 Task: Invite Team Member Softage.1@softage.net to Workspace Employer Branding. Invite Team Member Softage.2@softage.net to Workspace Employer Branding. Invite Team Member Softage.3@softage.net to Workspace Employer Branding. Invite Team Member Softage.4@softage.net to Workspace Employer Branding
Action: Mouse moved to (1022, 142)
Screenshot: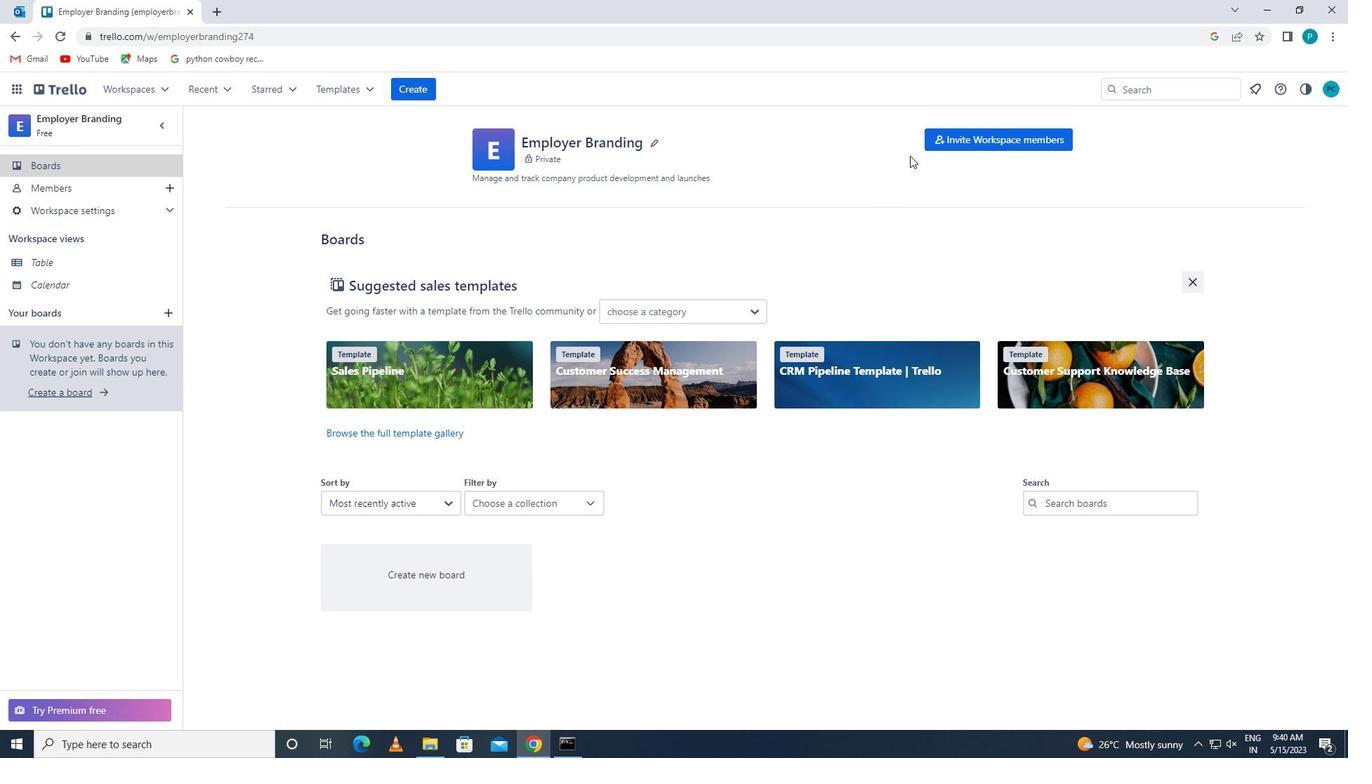 
Action: Mouse pressed left at (1022, 142)
Screenshot: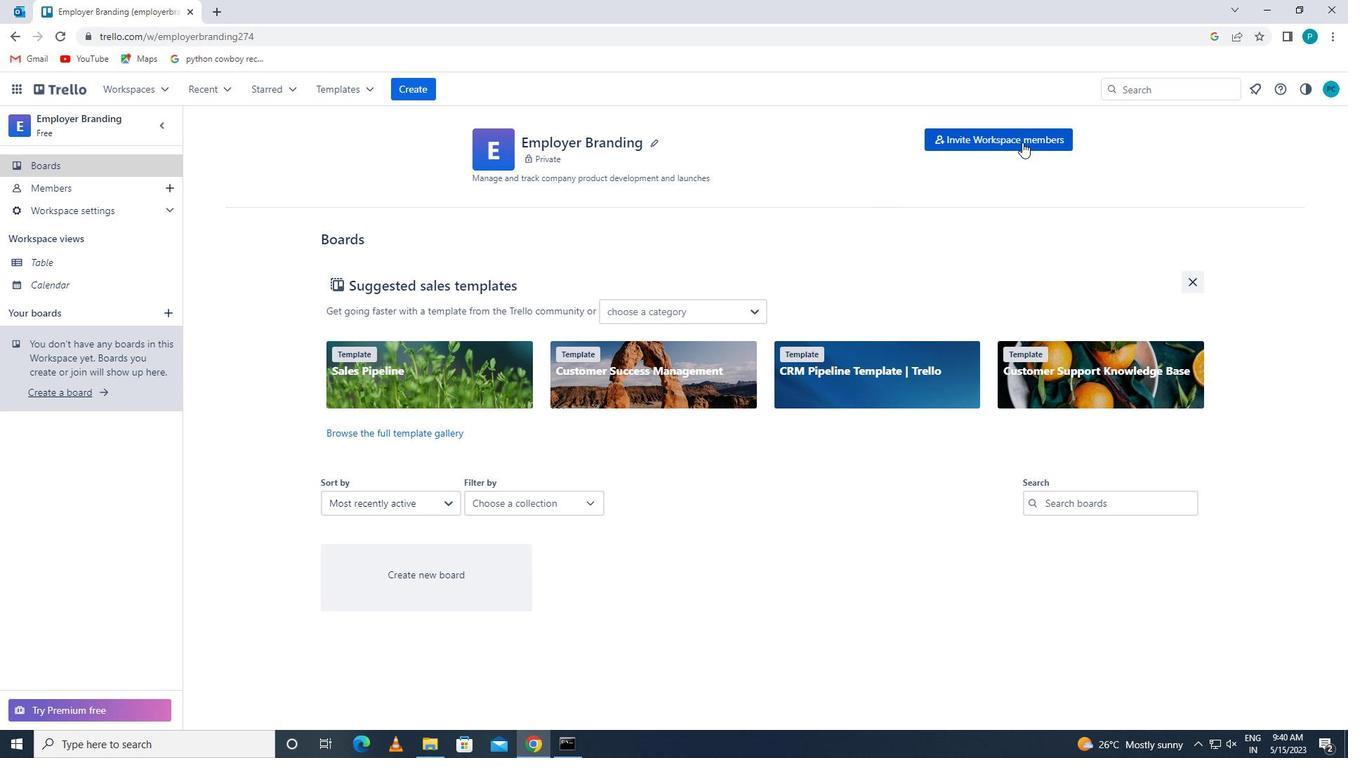 
Action: Mouse moved to (573, 396)
Screenshot: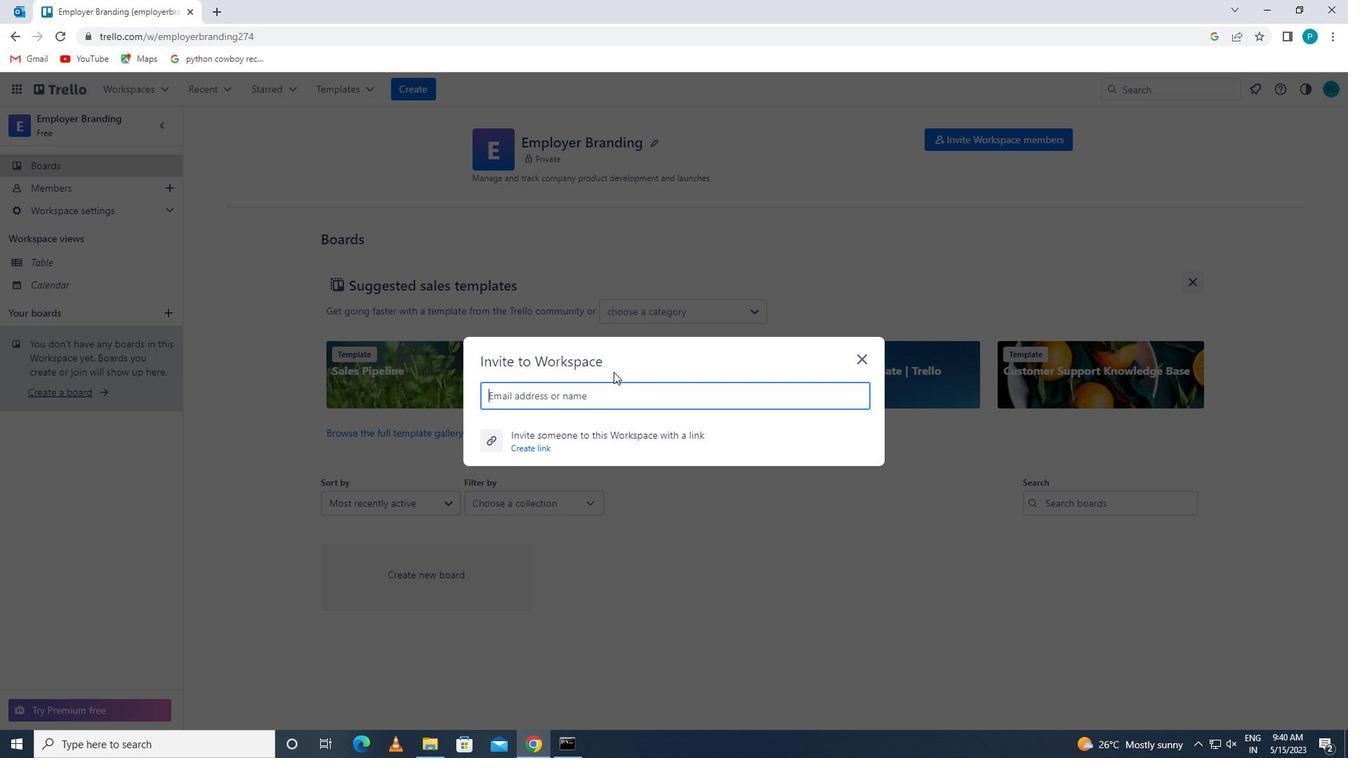 
Action: Mouse pressed left at (573, 396)
Screenshot: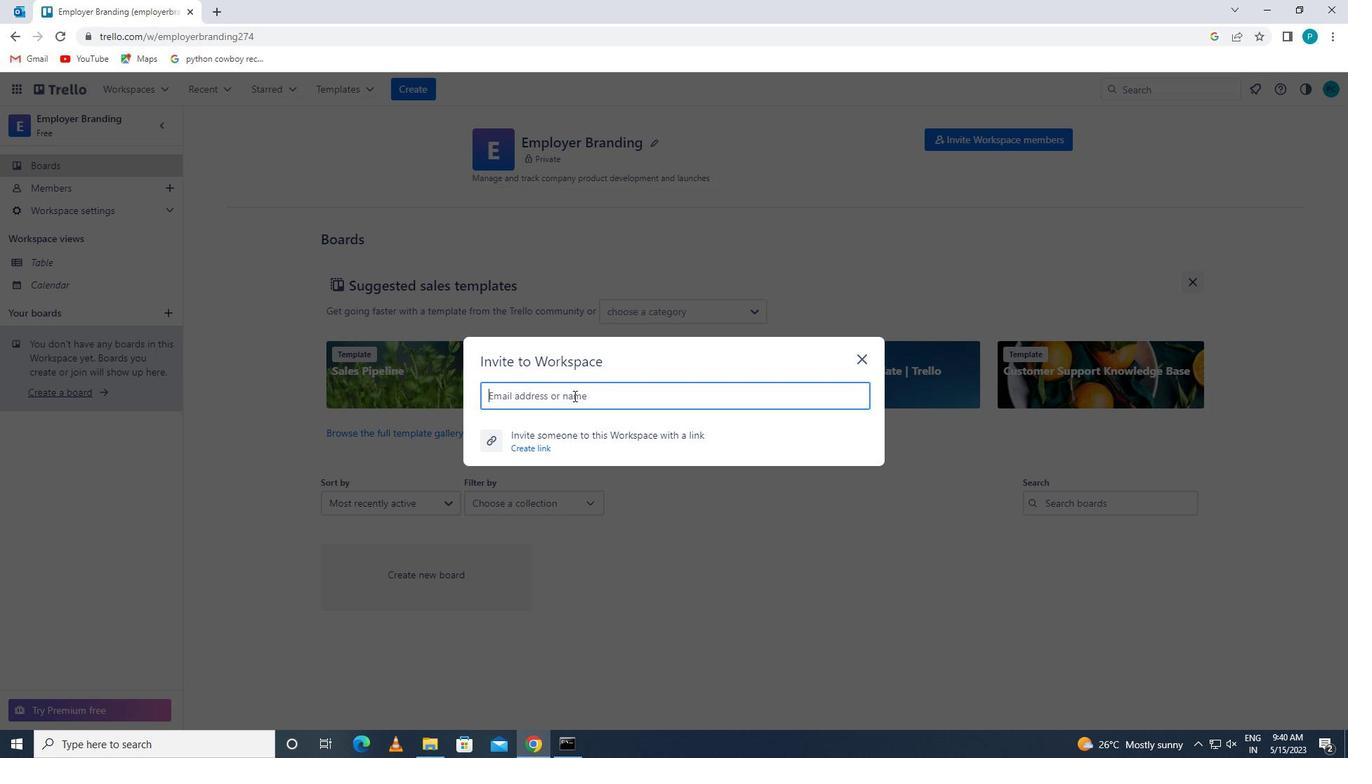 
Action: Key pressed <Key.caps_lock>s<Key.caps_lock>oftage.<Key.backspace><Key.backspace><Key.backspace><Key.backspace><Key.backspace><Key.backspace><Key.backspace><Key.backspace><Key.backspace><Key.backspace><Key.backspace><Key.backspace><Key.backspace>s<Key.caps_lock>oftage.1<Key.shift>@SOFTAGE.NET
Screenshot: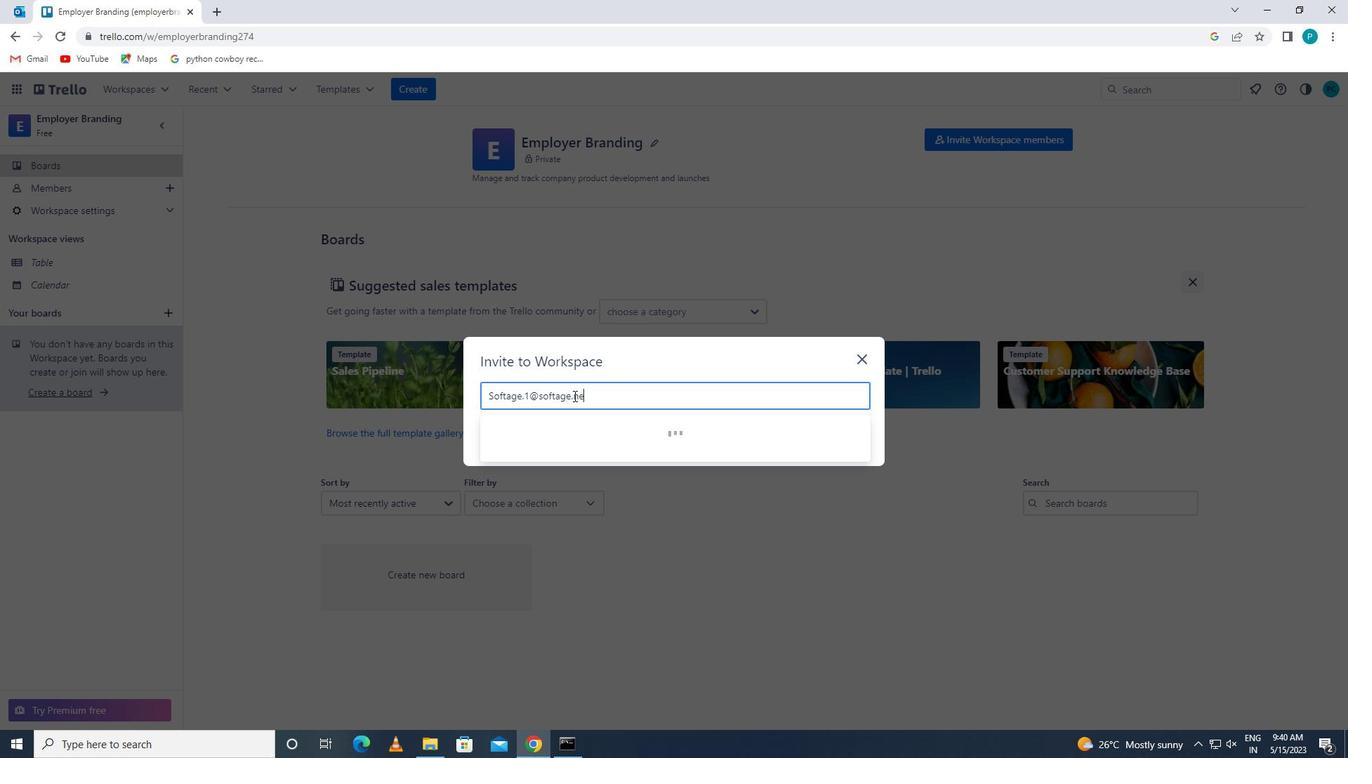 
Action: Mouse moved to (554, 429)
Screenshot: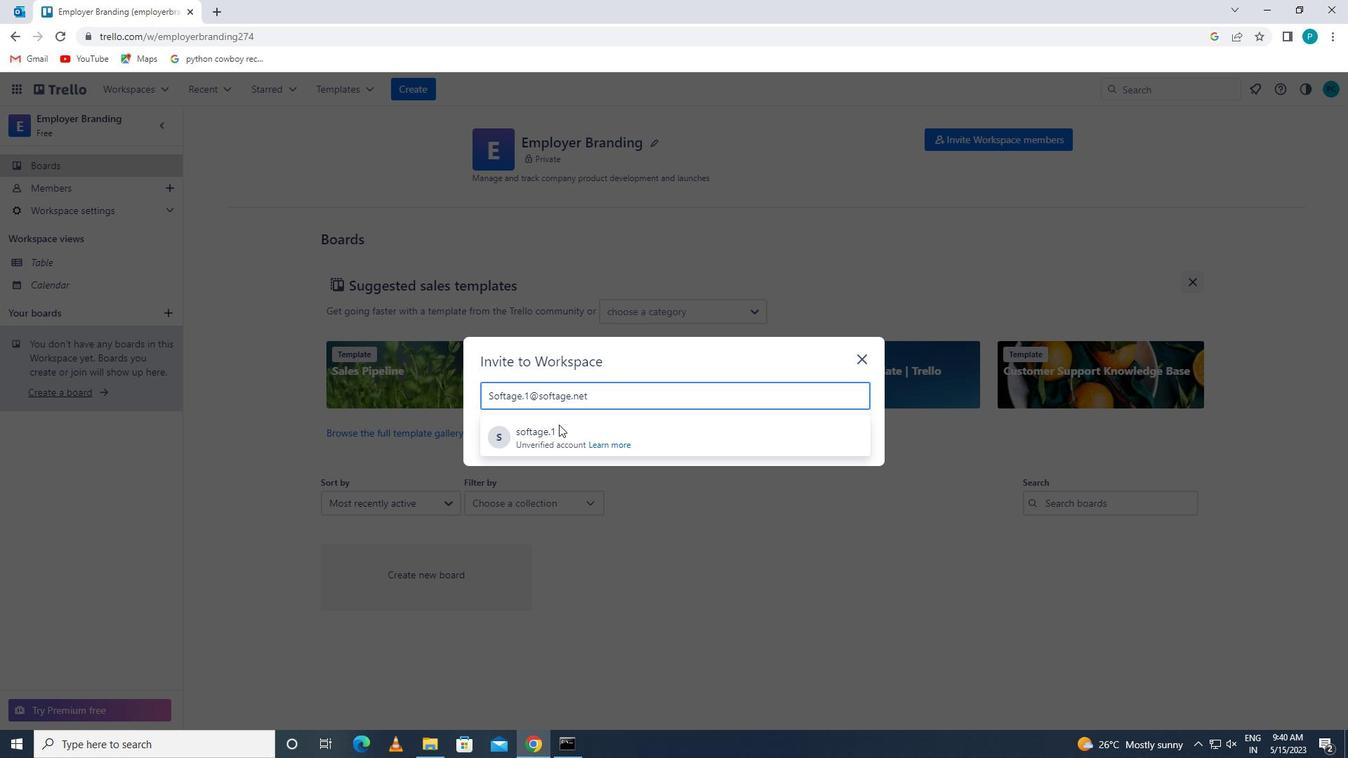 
Action: Mouse pressed left at (554, 429)
Screenshot: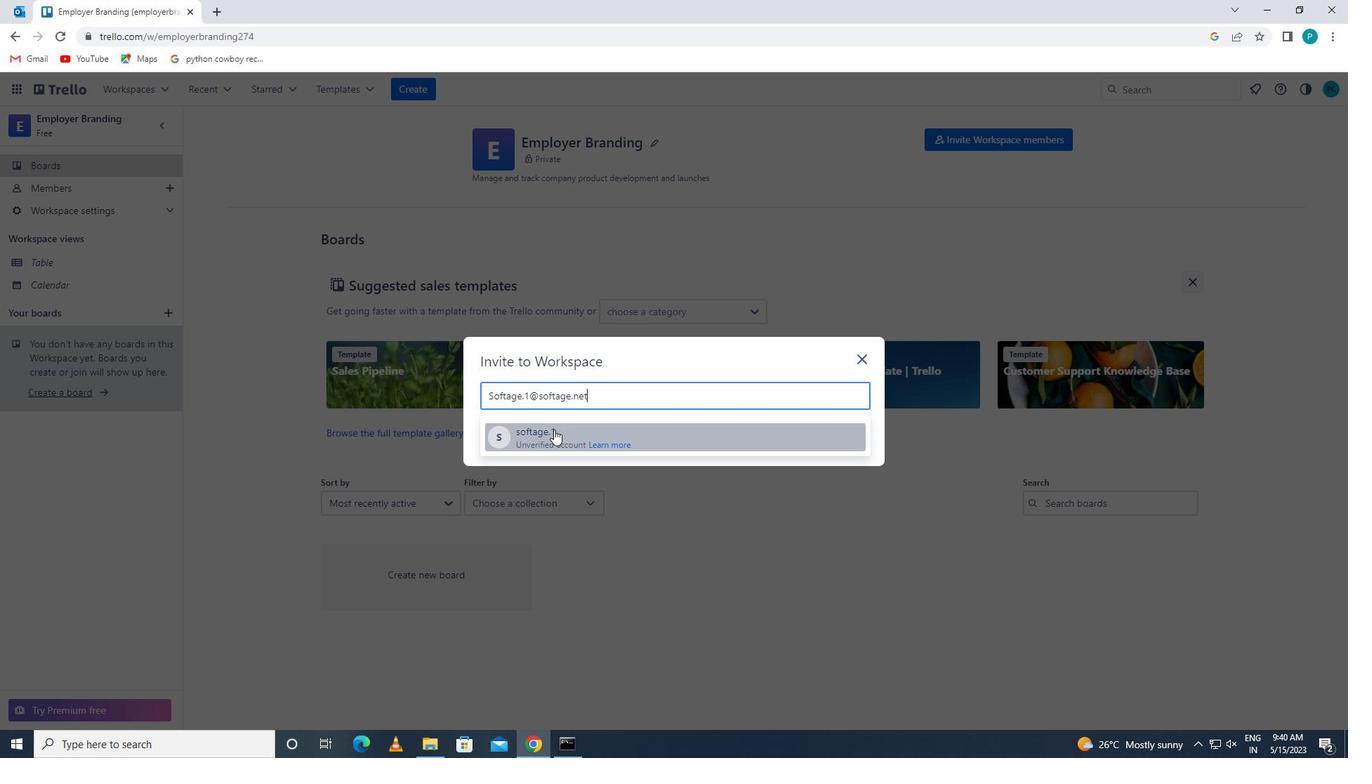 
Action: Key pressed <Key.caps_lock>S<Key.caps_lock>OFTAGE.2<Key.shift>@SOFTAGE.NET
Screenshot: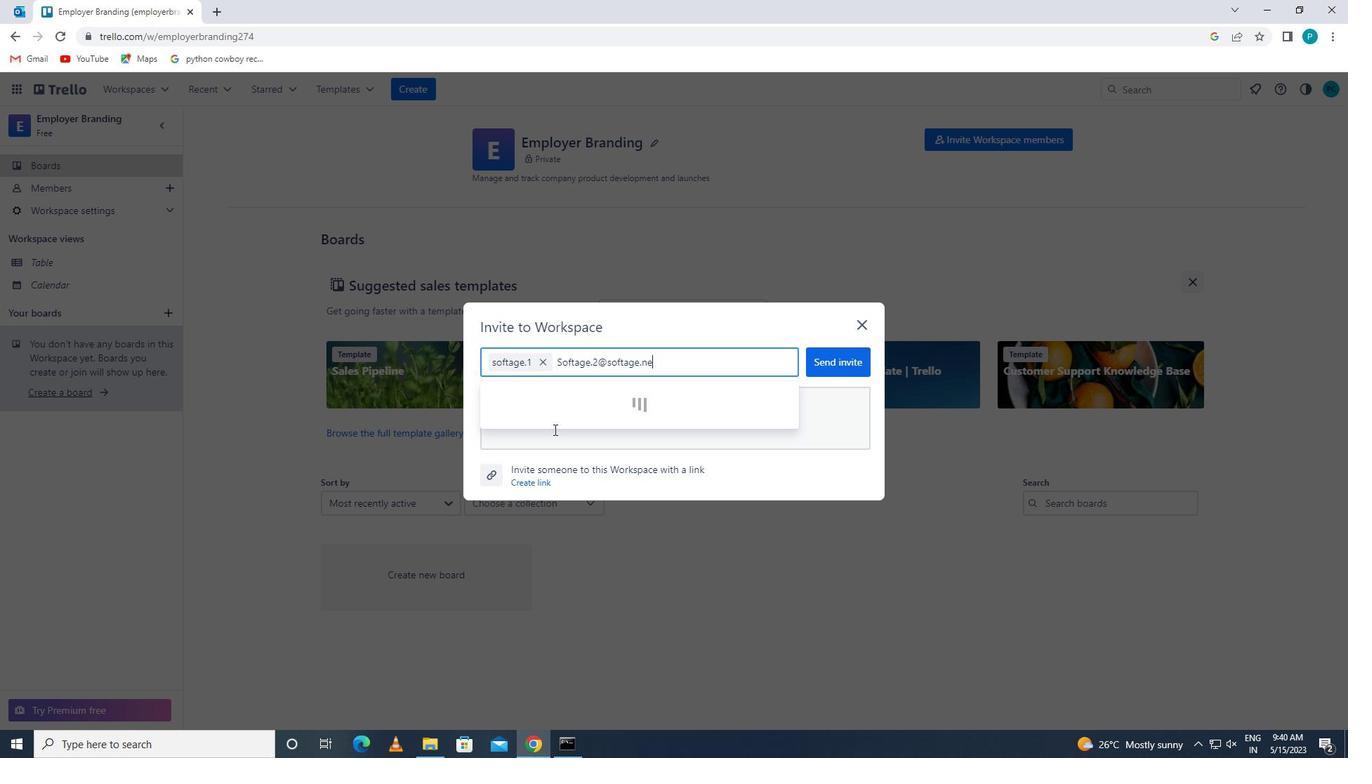 
Action: Mouse moved to (534, 400)
Screenshot: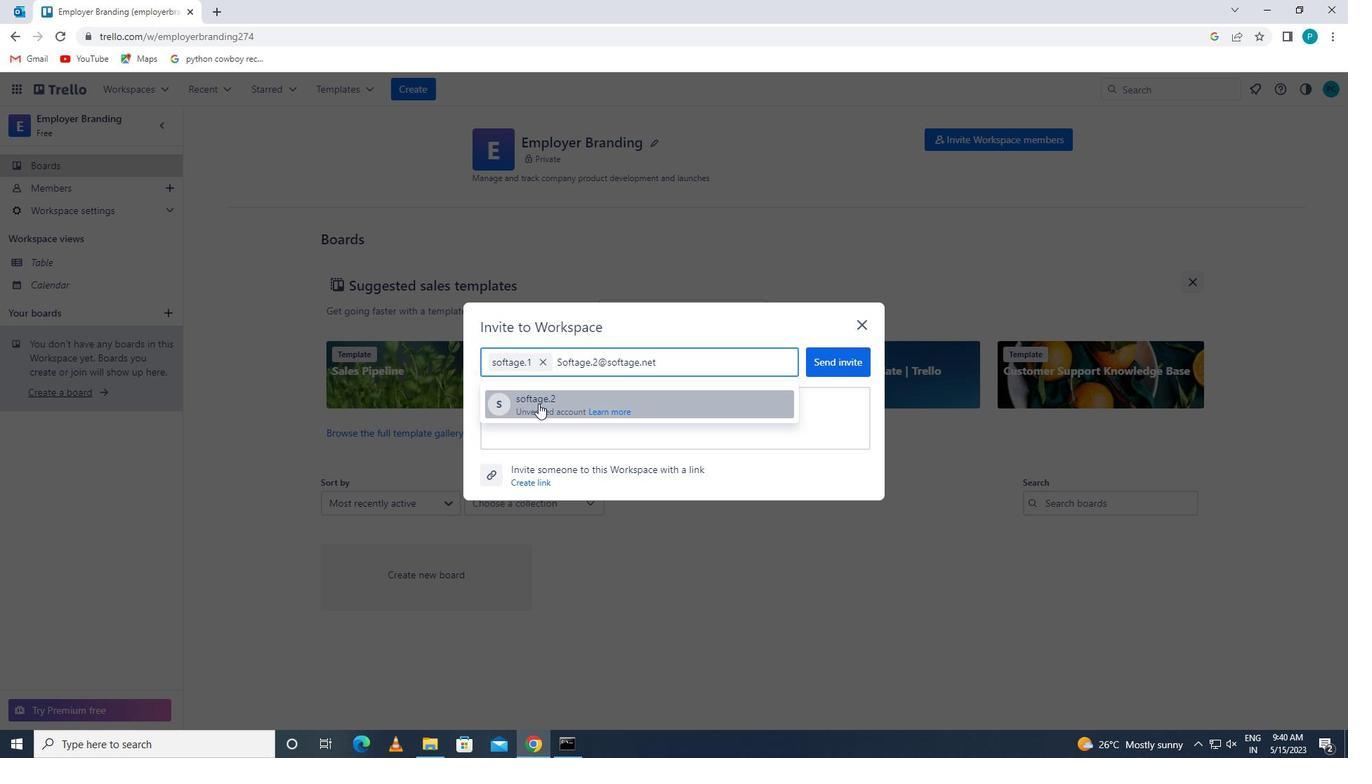 
Action: Mouse pressed left at (534, 400)
Screenshot: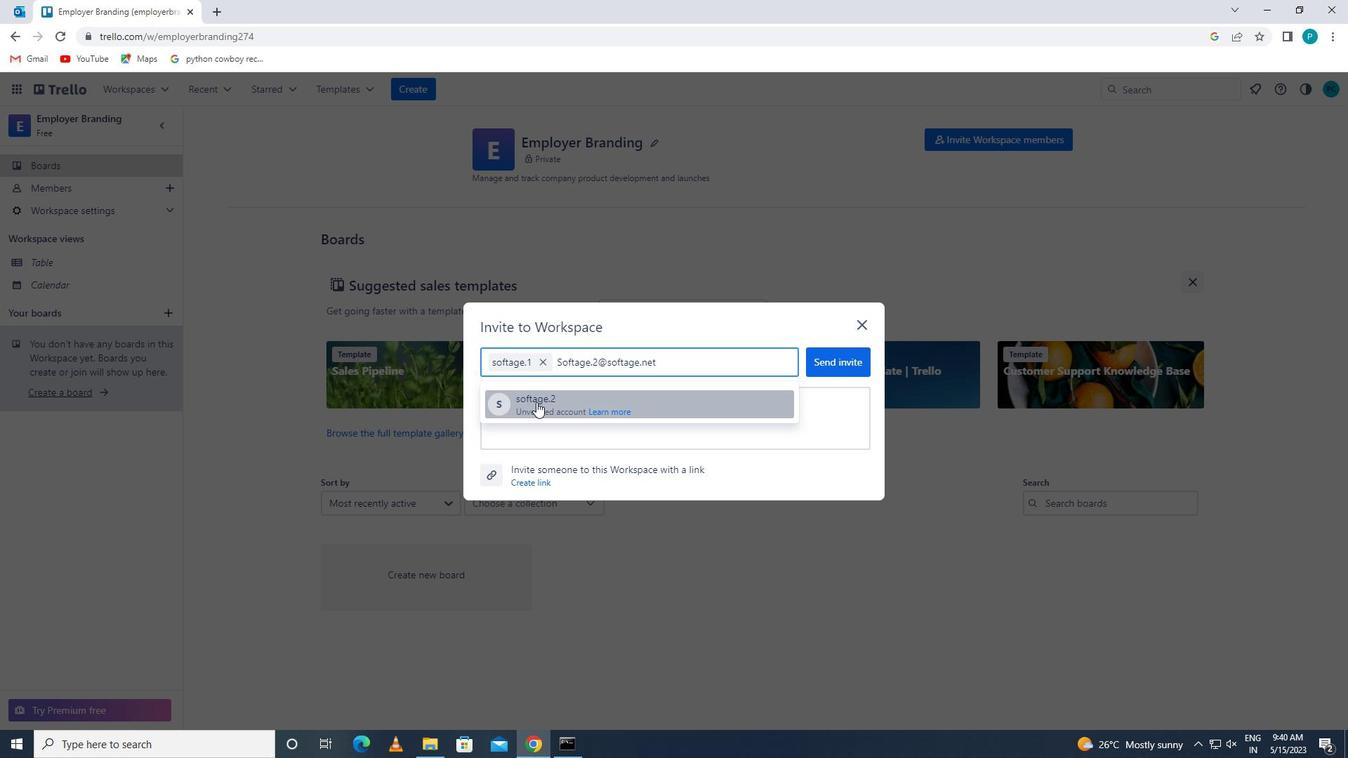 
Action: Mouse moved to (594, 373)
Screenshot: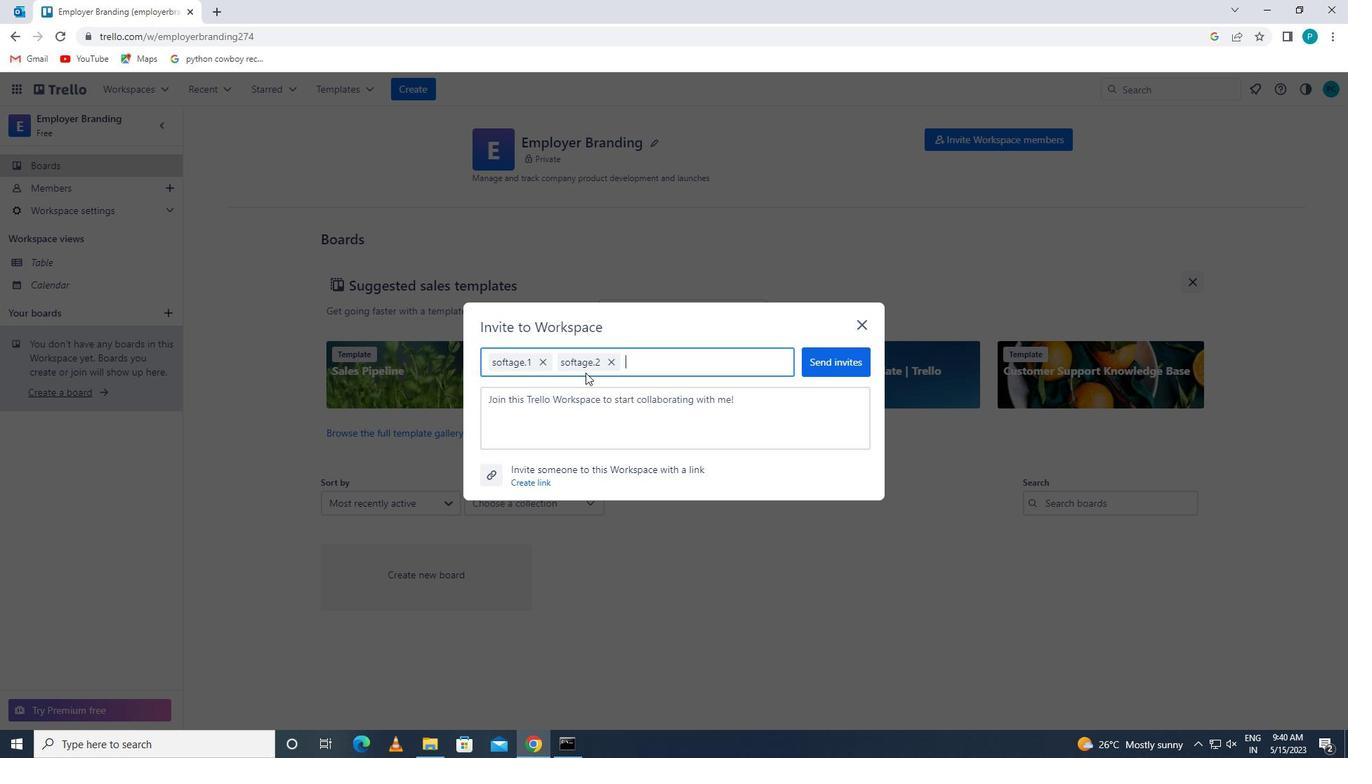 
Action: Key pressed <Key.caps_lock>S<Key.caps_lock>OFTAGE.3<Key.shift>@SOG<Key.backspace>FTAGE.NET
Screenshot: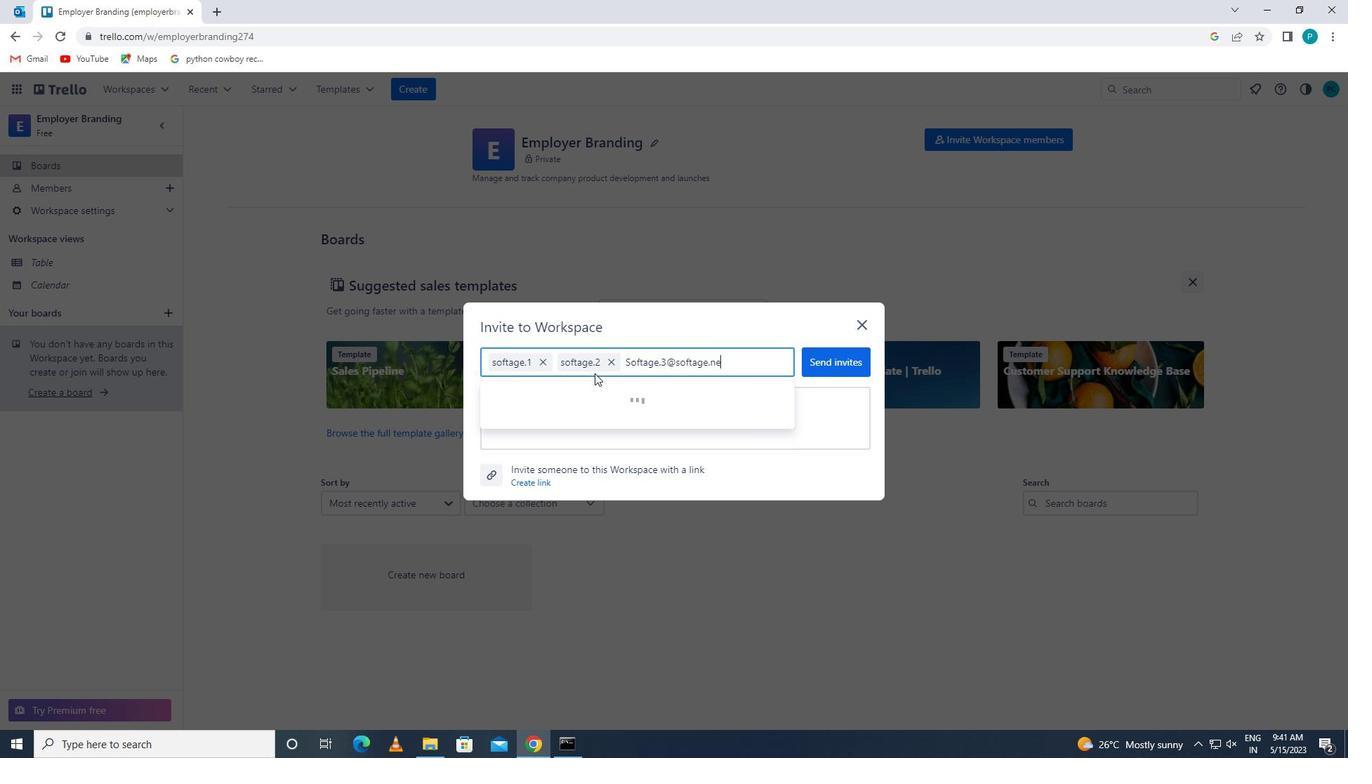 
Action: Mouse moved to (562, 395)
Screenshot: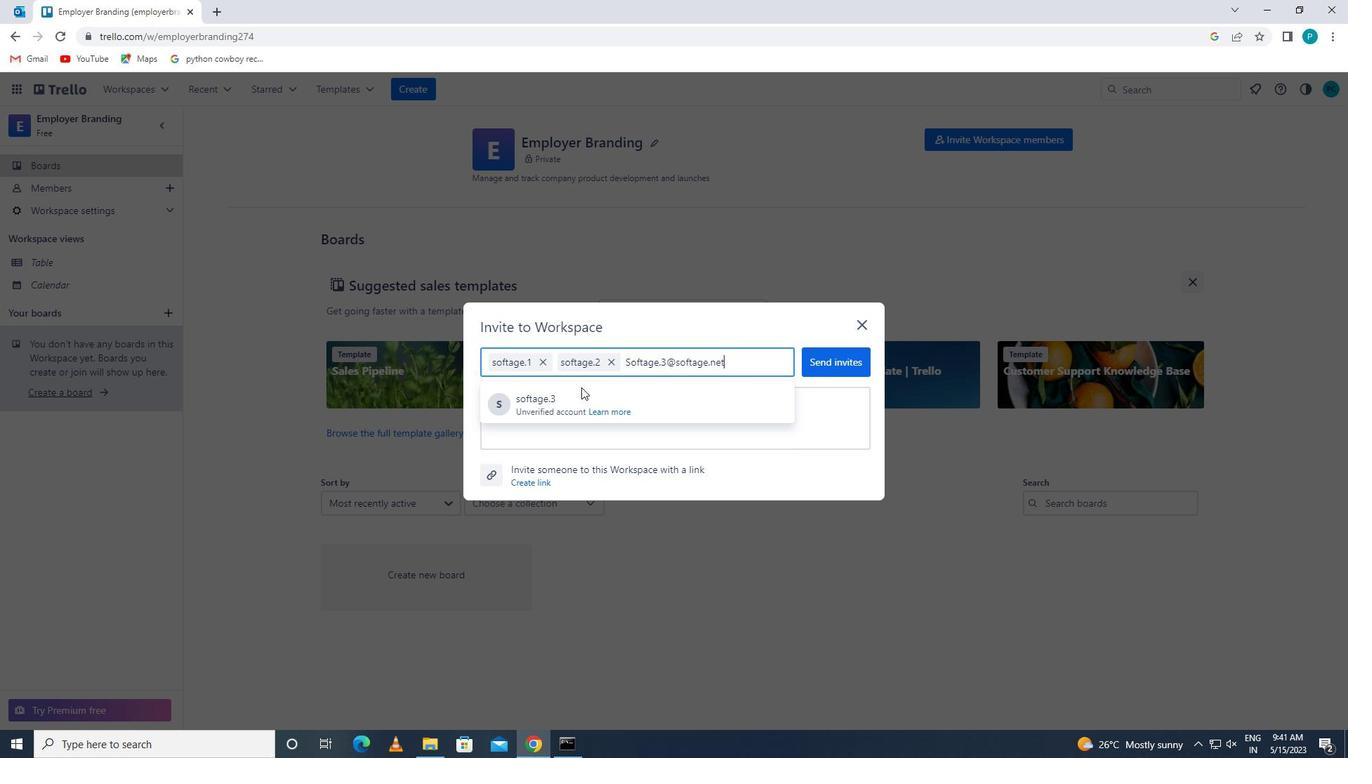 
Action: Mouse pressed left at (562, 395)
Screenshot: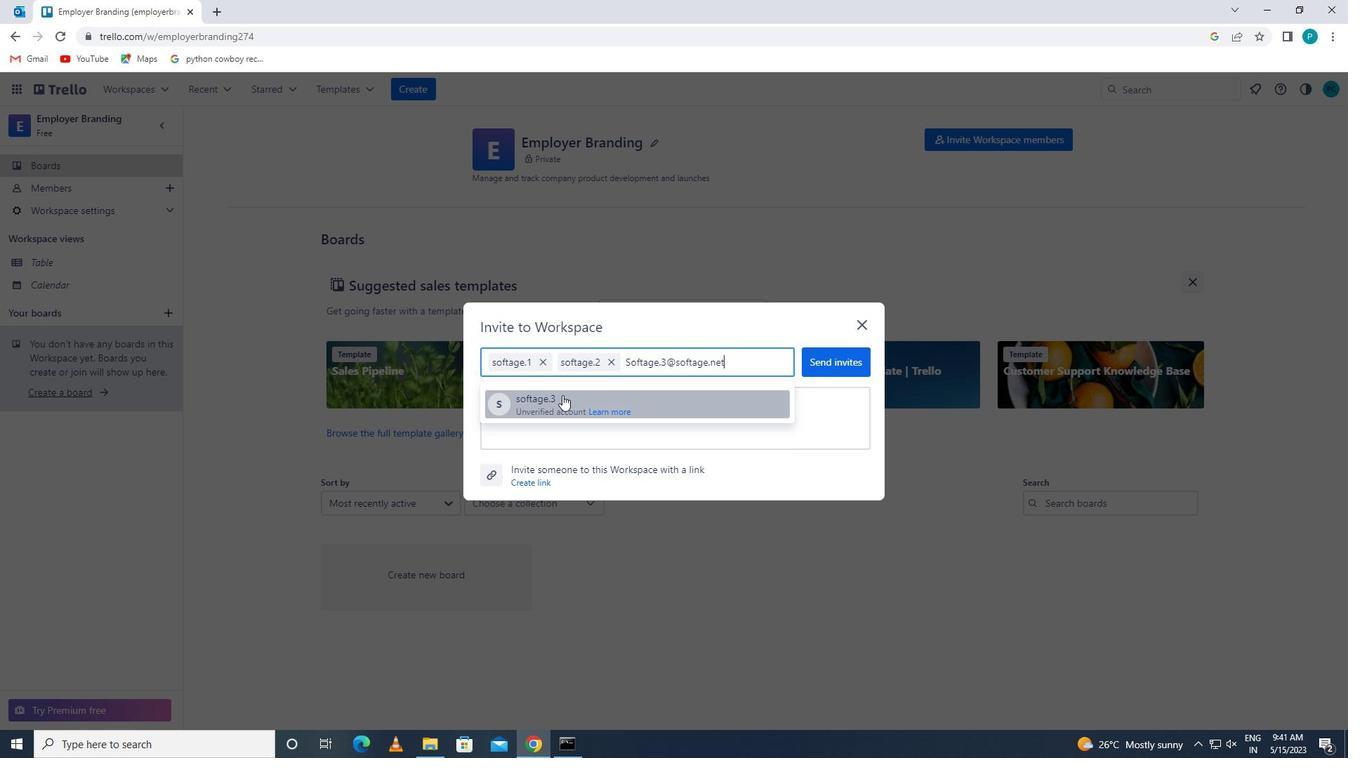 
Action: Key pressed <Key.caps_lock>S<Key.caps_lock>OFTAGE.4<Key.shift>@SOFTAGE.NET
Screenshot: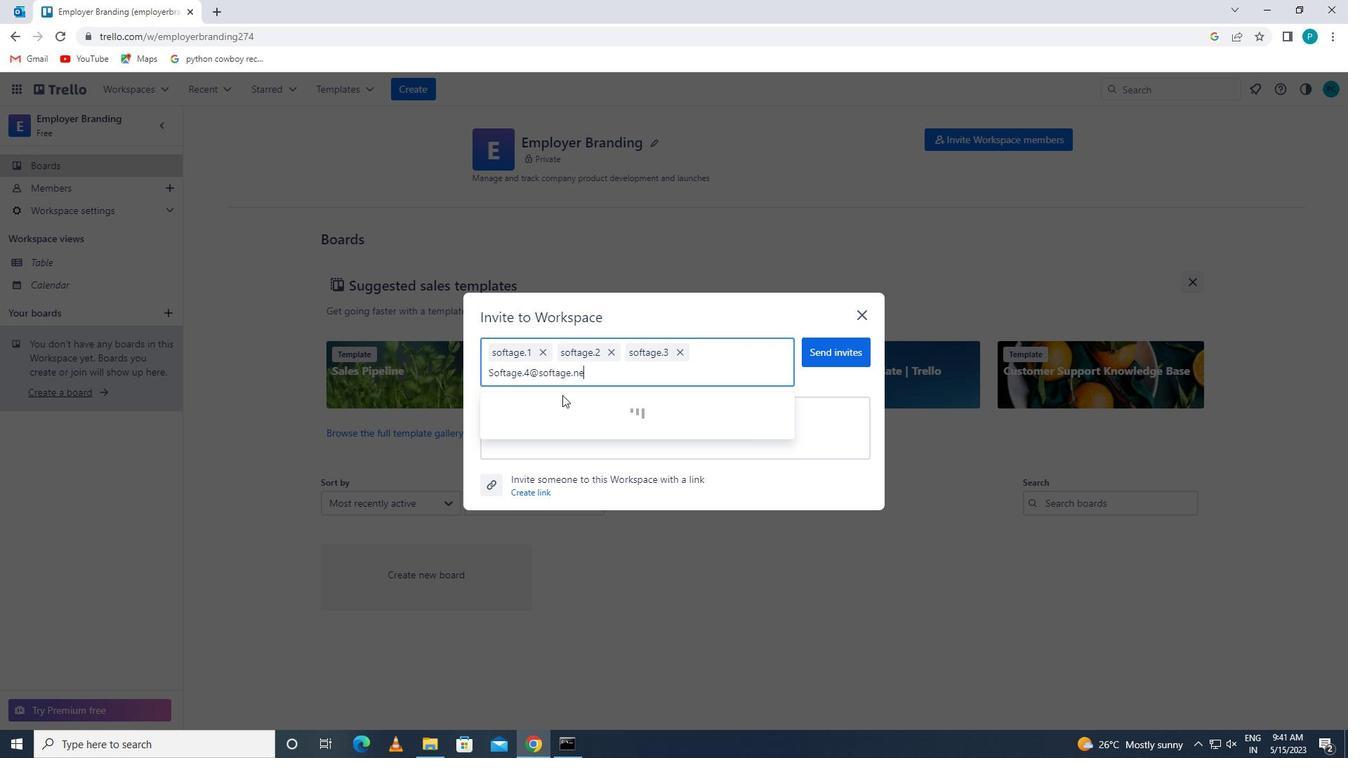 
Action: Mouse moved to (502, 409)
Screenshot: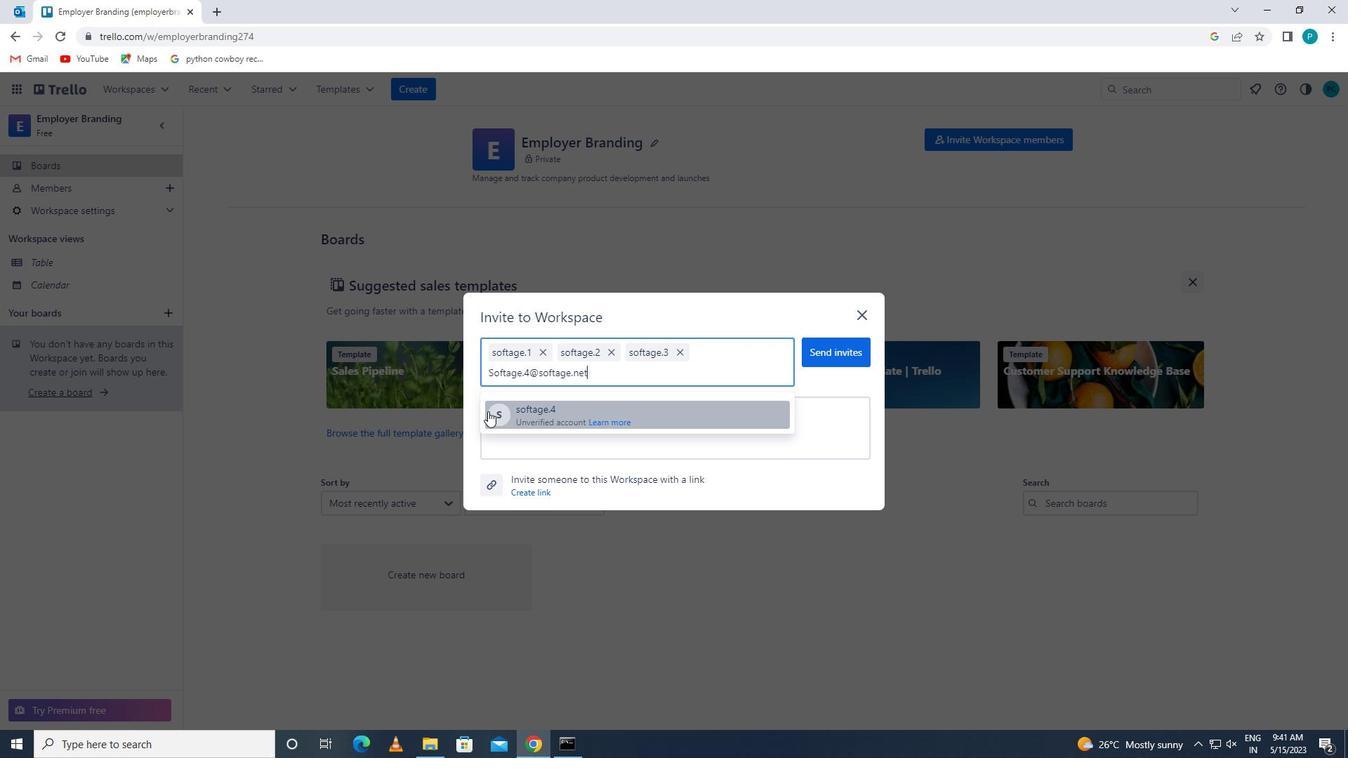 
Action: Mouse pressed left at (502, 409)
Screenshot: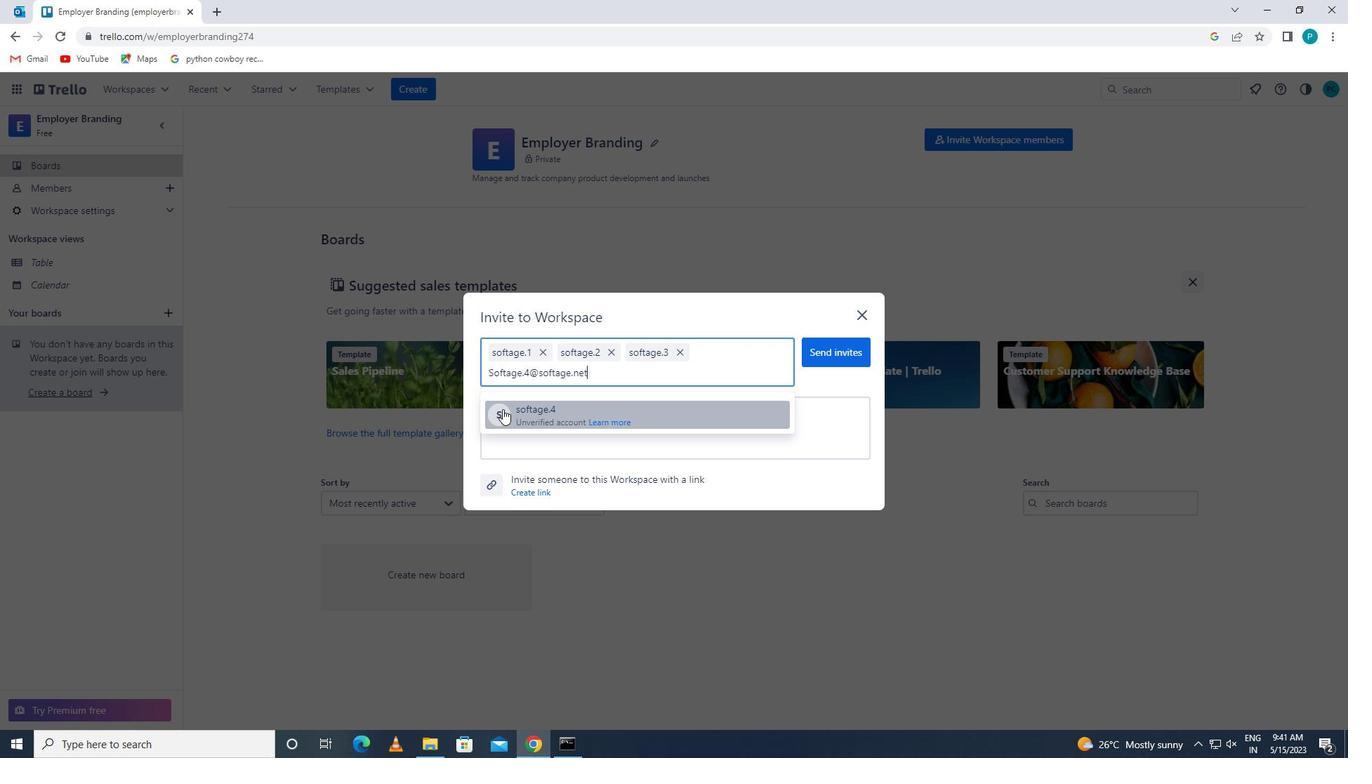 
Action: Mouse moved to (858, 349)
Screenshot: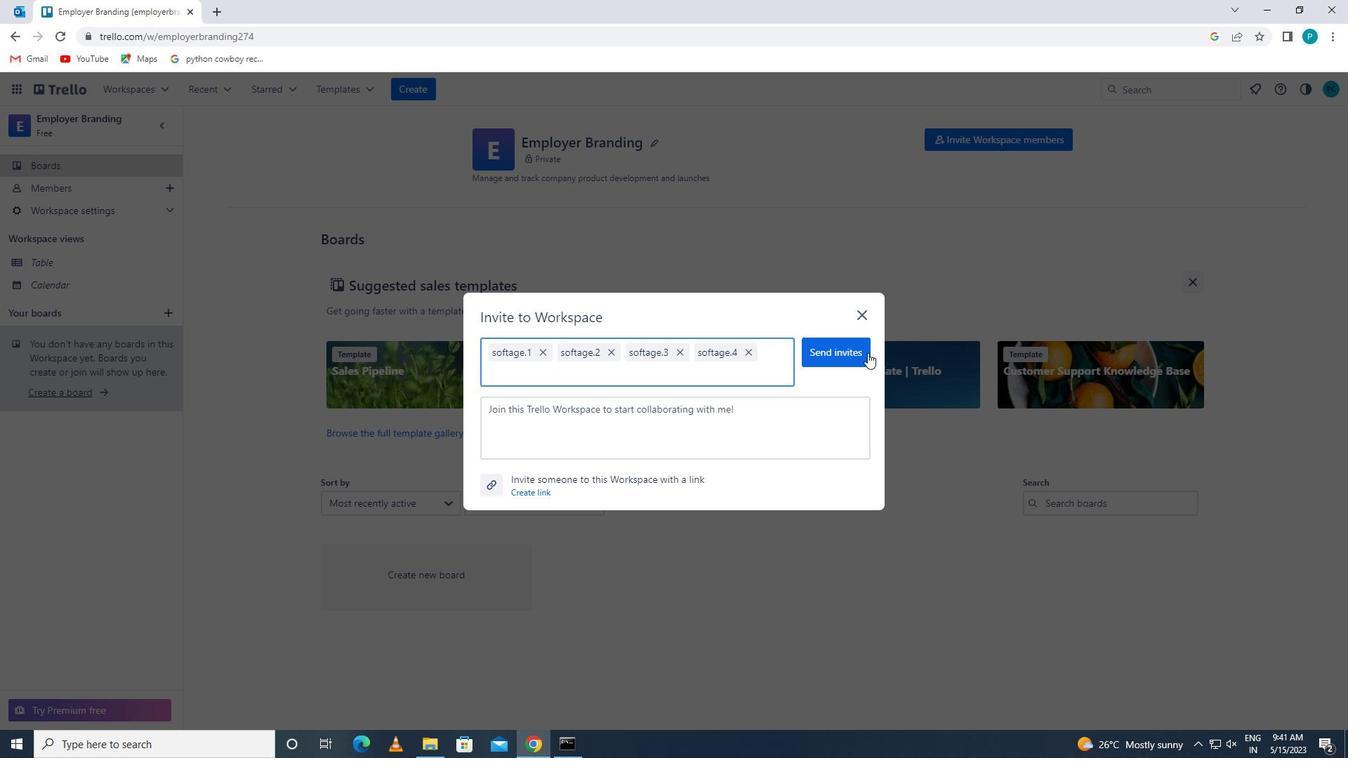 
Action: Mouse pressed left at (858, 349)
Screenshot: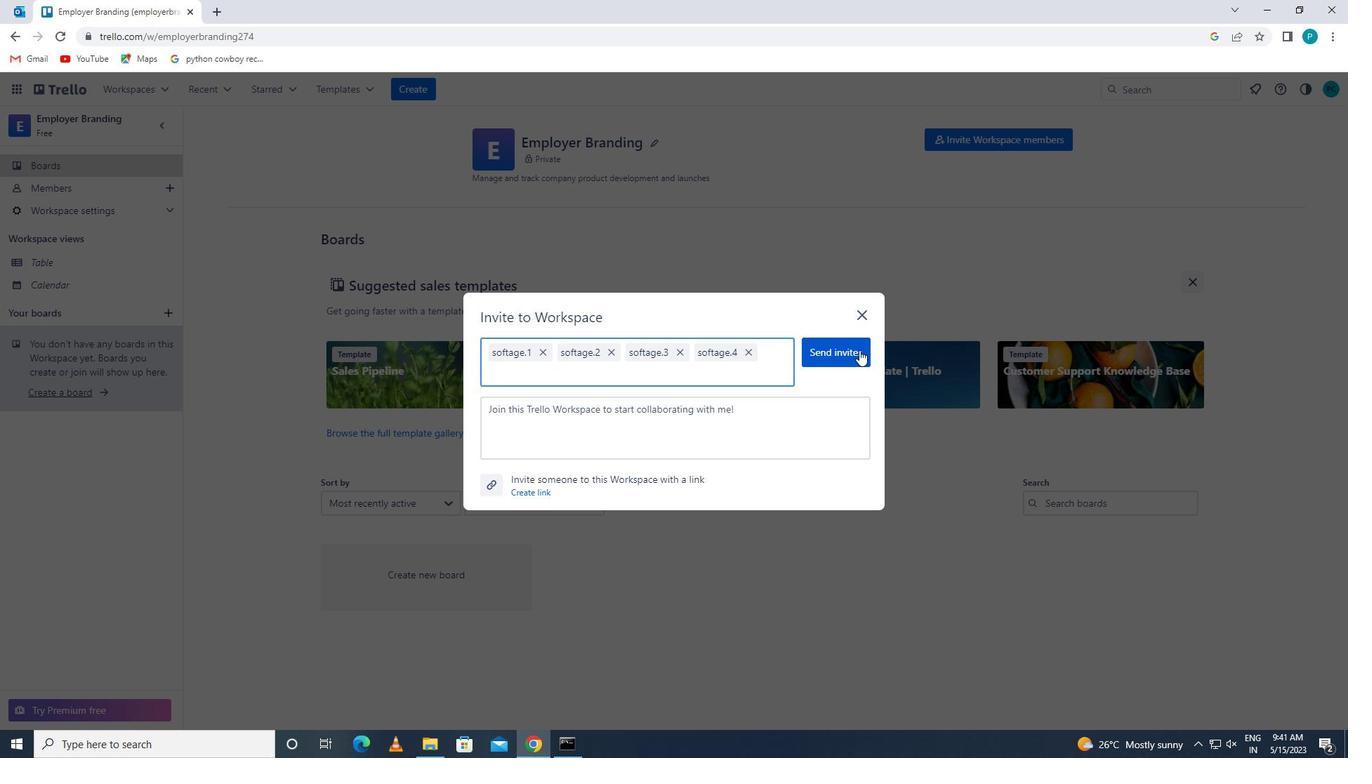 
